 Task: Sort your emails by flag status in the email application.
Action: Mouse moved to (230, 30)
Screenshot: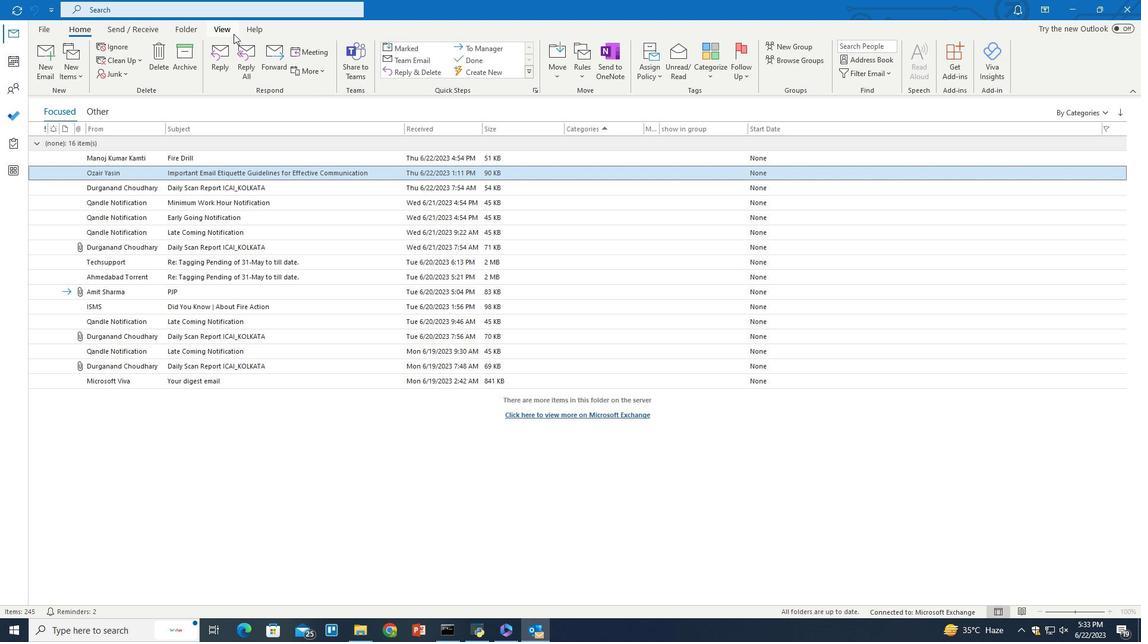 
Action: Mouse pressed left at (230, 30)
Screenshot: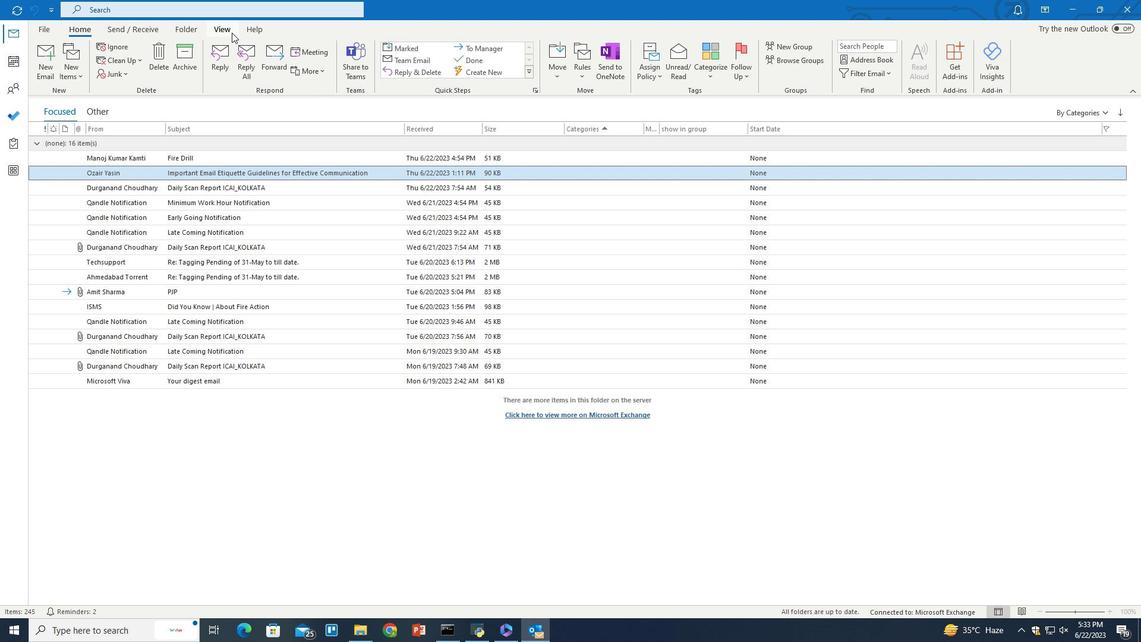 
Action: Mouse moved to (367, 63)
Screenshot: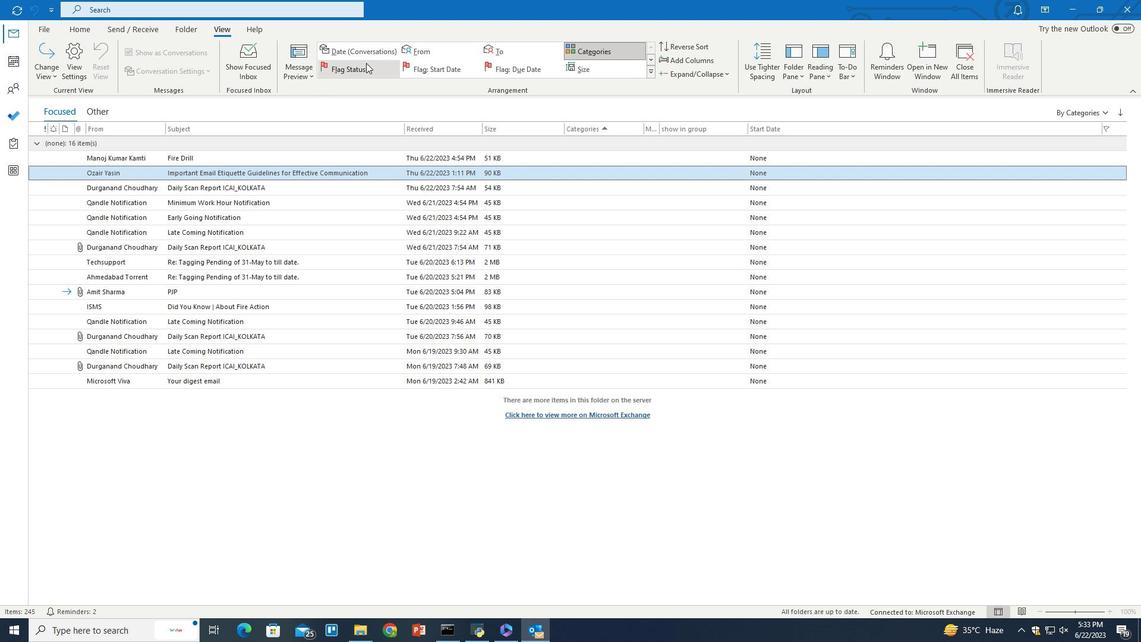 
Action: Mouse pressed left at (367, 63)
Screenshot: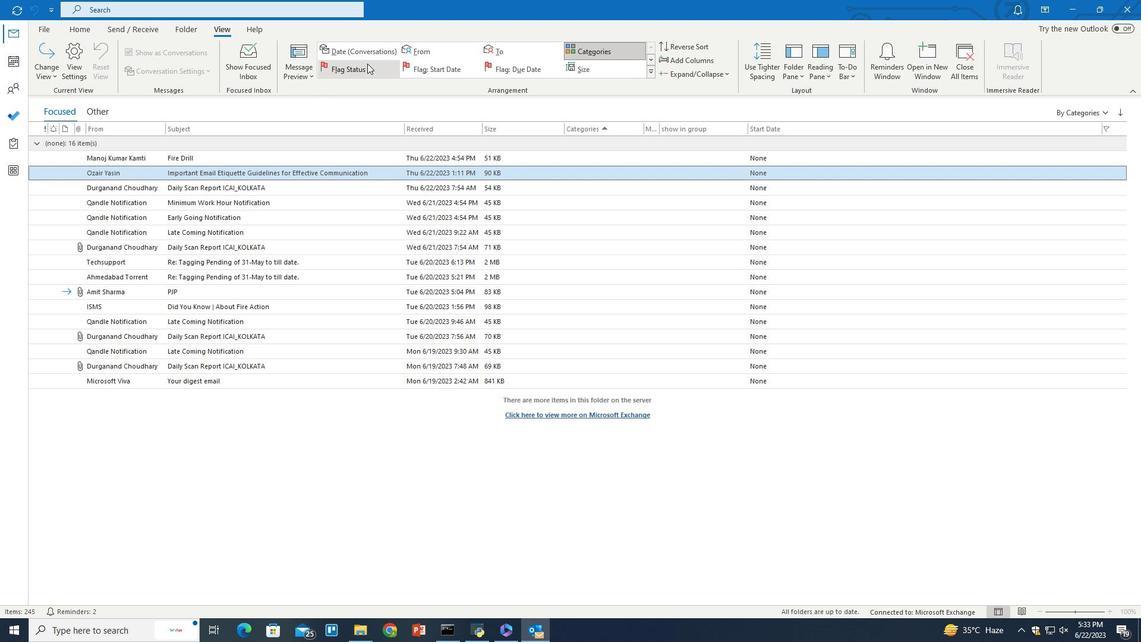 
